 Task: Check when the document was last modified.
Action: Mouse moved to (35, 61)
Screenshot: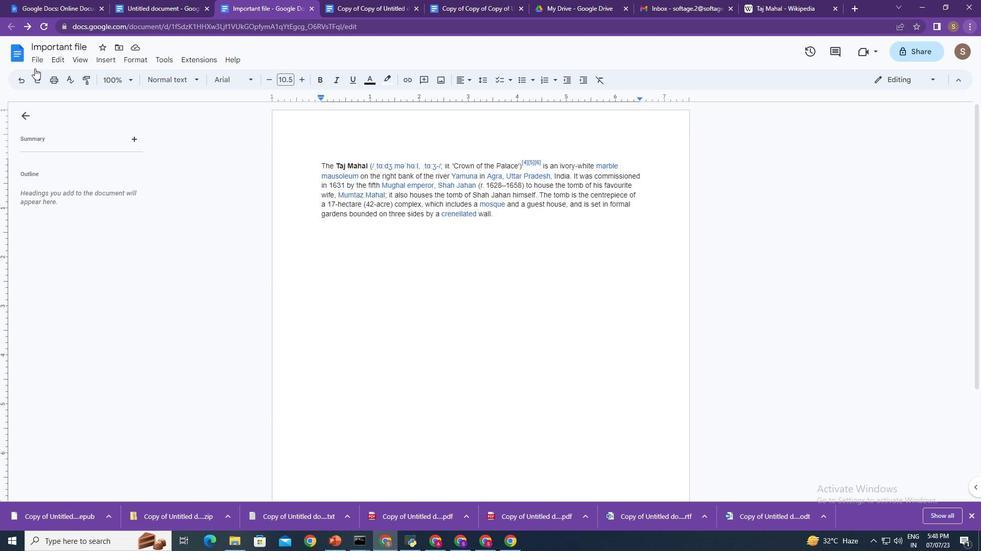 
Action: Mouse pressed left at (35, 61)
Screenshot: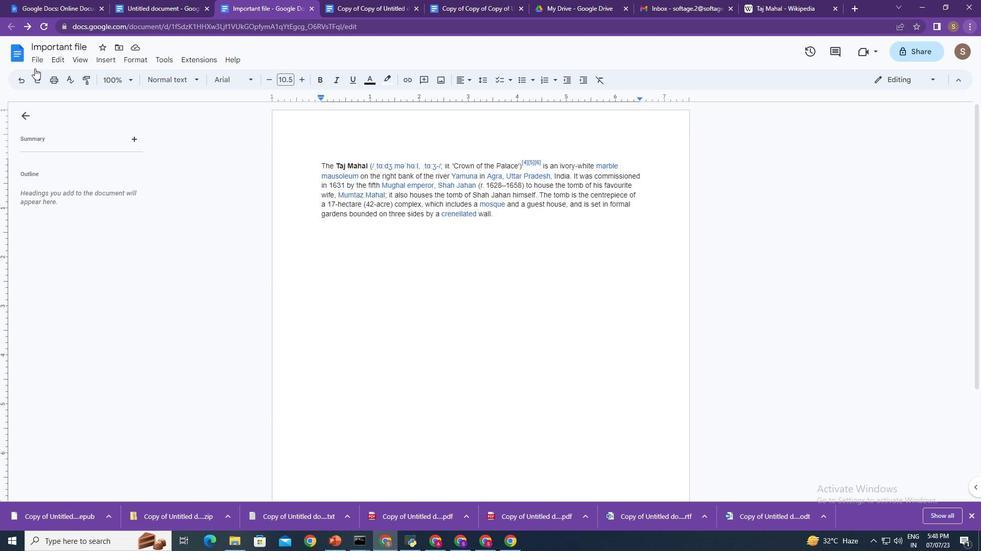 
Action: Mouse moved to (65, 322)
Screenshot: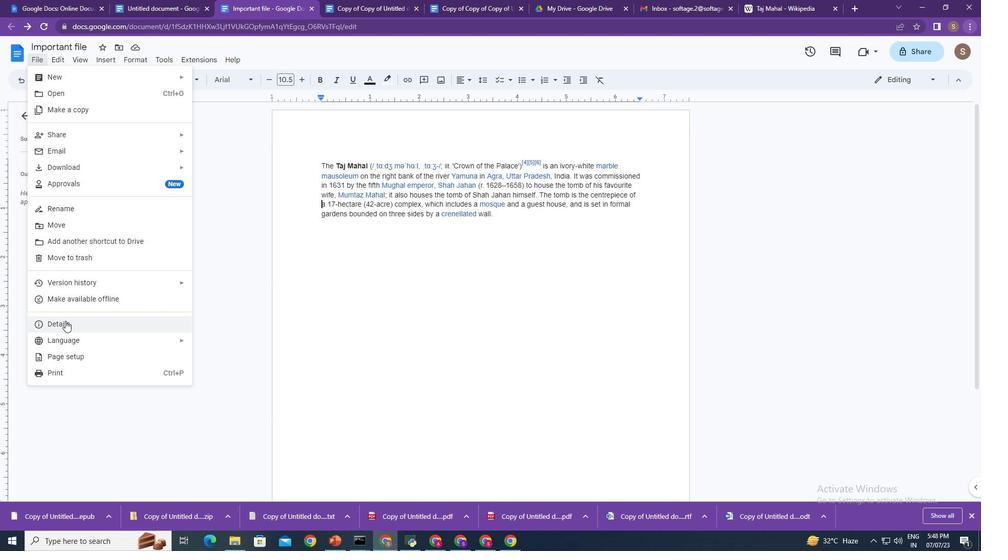 
Action: Mouse pressed left at (65, 322)
Screenshot: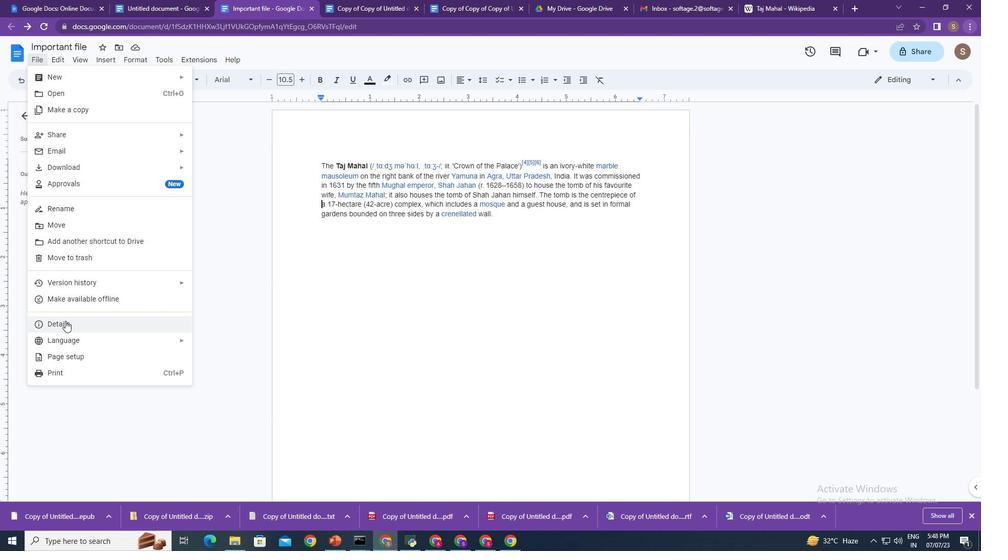 
Action: Mouse moved to (402, 296)
Screenshot: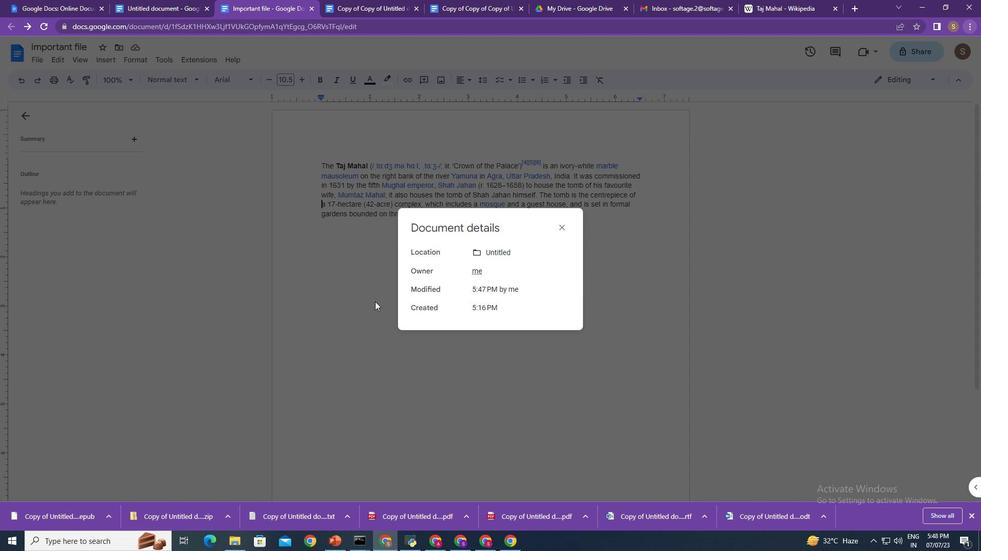 
